 Task: Add Dark Chocolate Almond Clusters to the cart.
Action: Mouse moved to (16, 66)
Screenshot: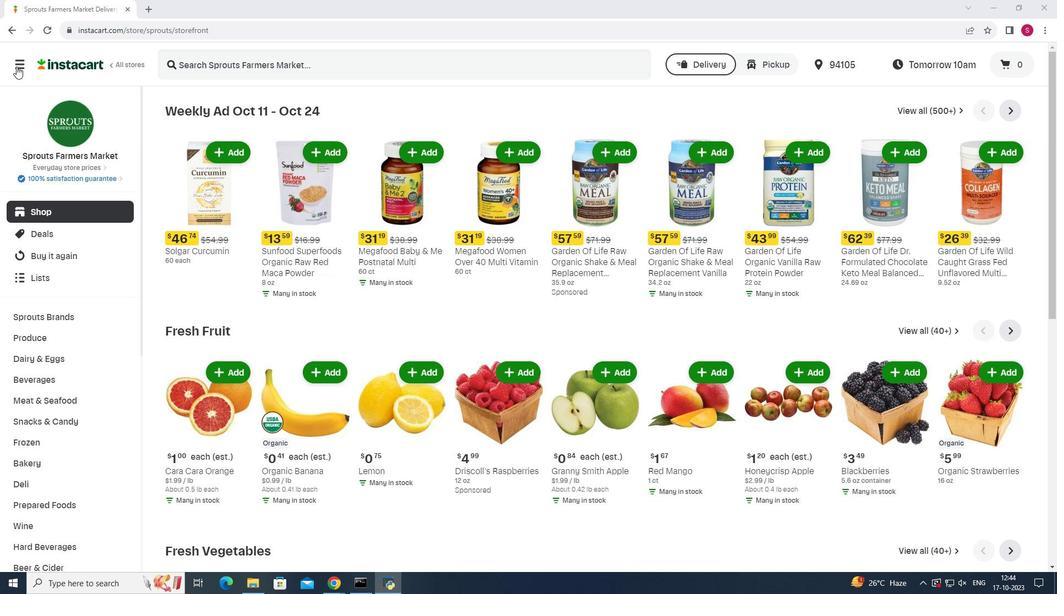 
Action: Mouse pressed left at (16, 66)
Screenshot: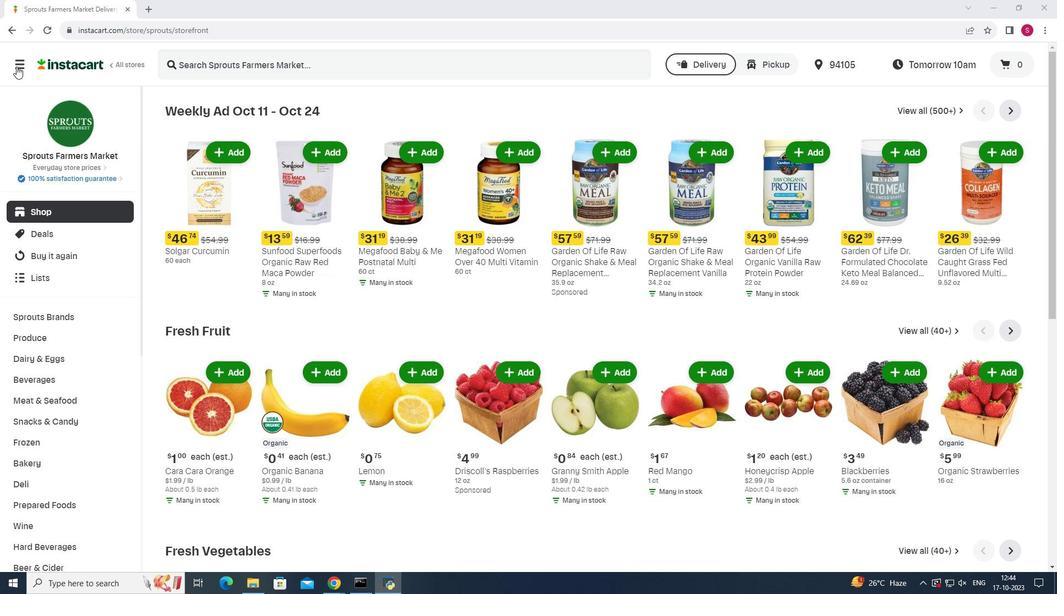 
Action: Mouse moved to (50, 292)
Screenshot: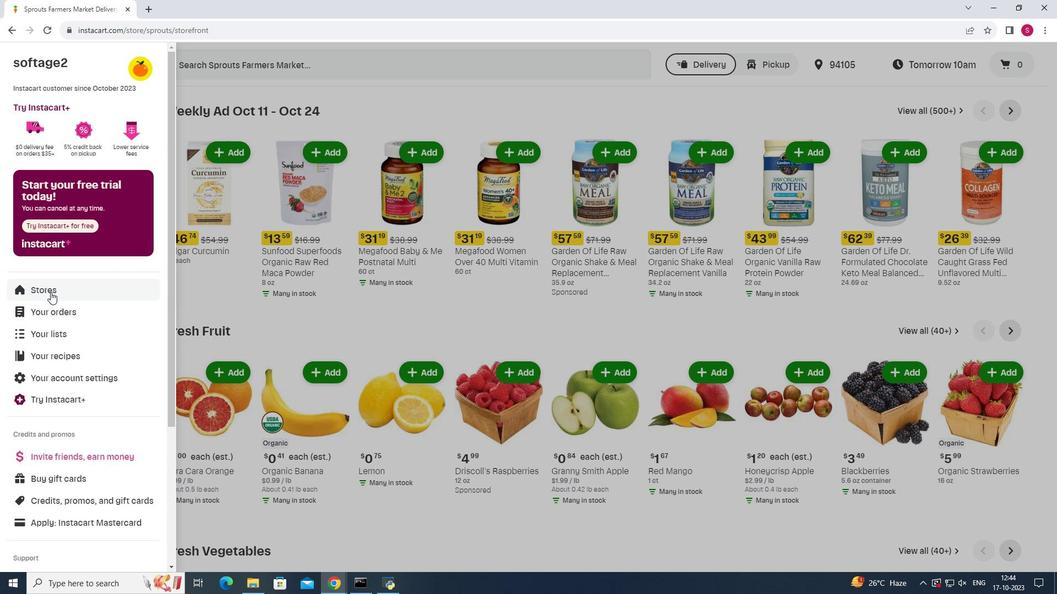 
Action: Mouse pressed left at (50, 292)
Screenshot: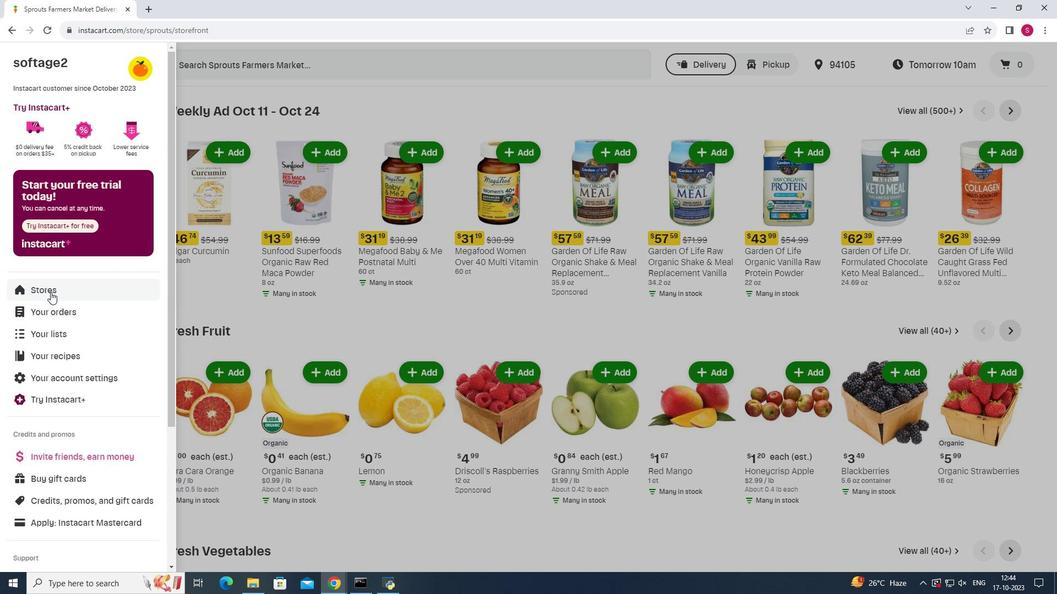 
Action: Mouse moved to (51, 292)
Screenshot: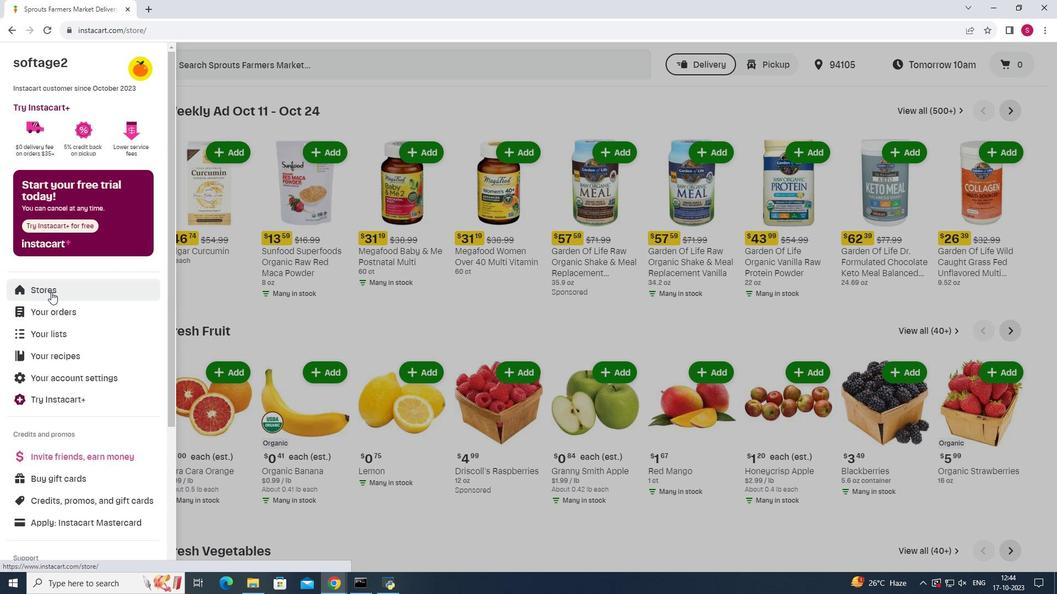
Action: Mouse pressed left at (51, 292)
Screenshot: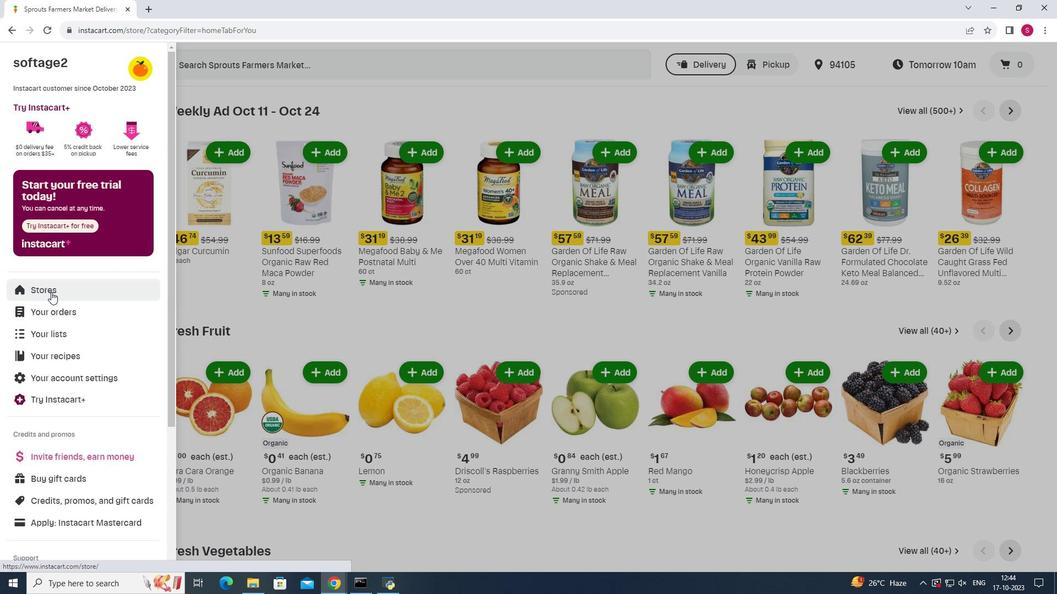 
Action: Mouse moved to (255, 99)
Screenshot: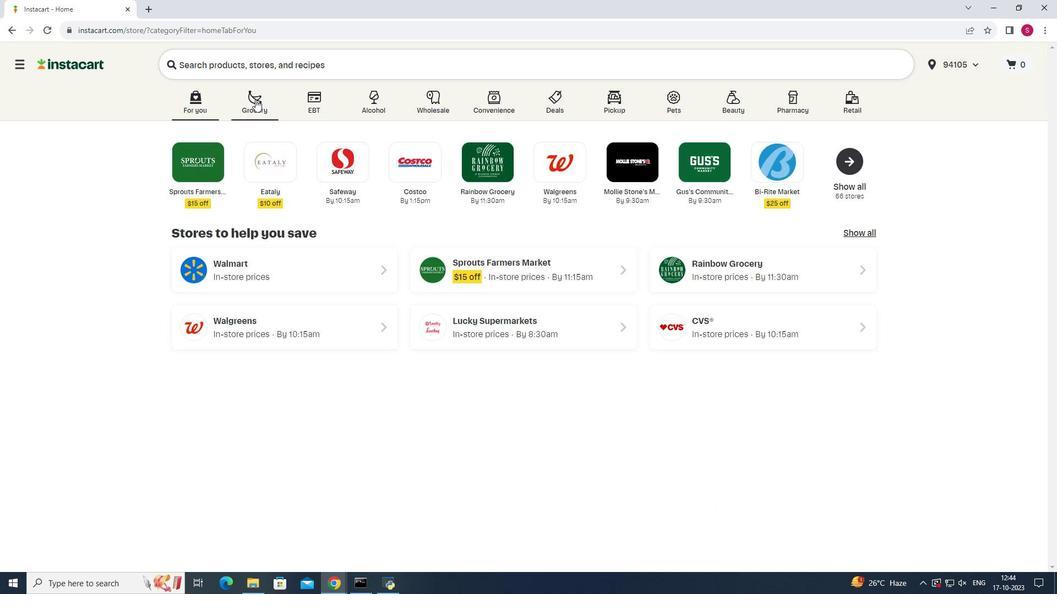 
Action: Mouse pressed left at (255, 99)
Screenshot: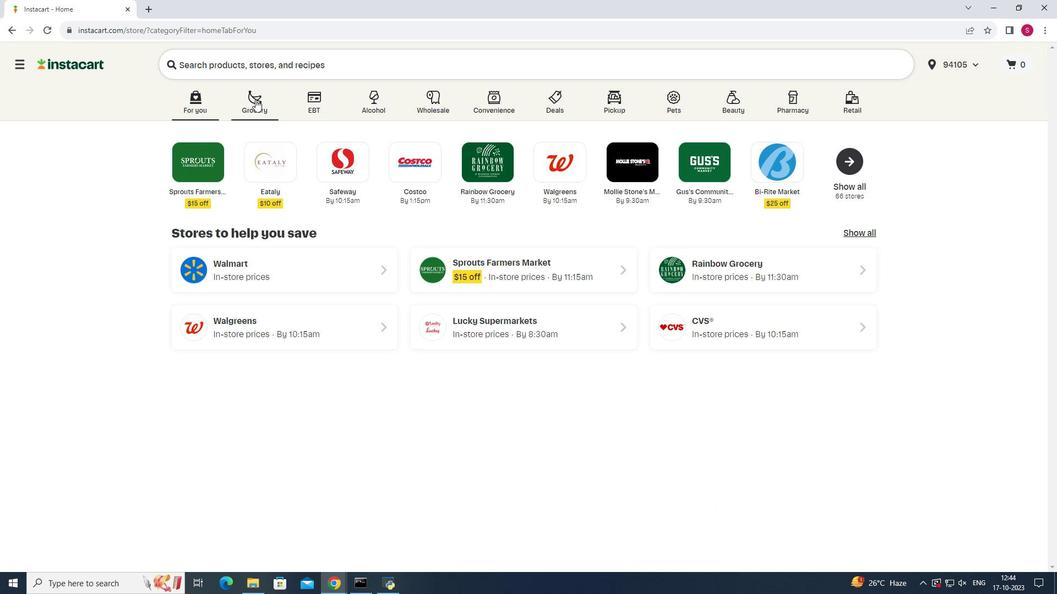 
Action: Mouse moved to (726, 156)
Screenshot: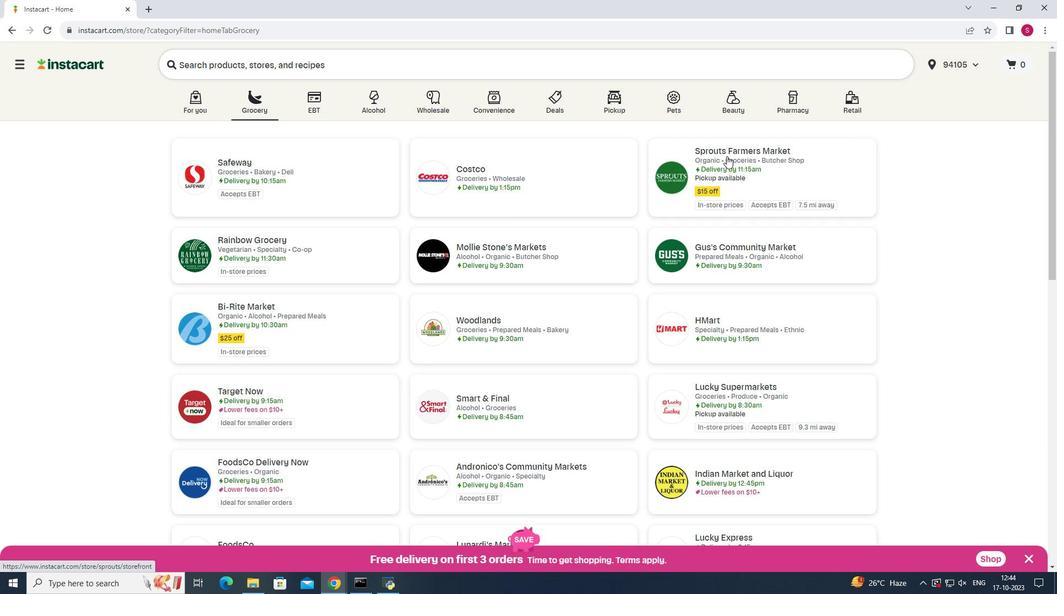 
Action: Mouse pressed left at (726, 156)
Screenshot: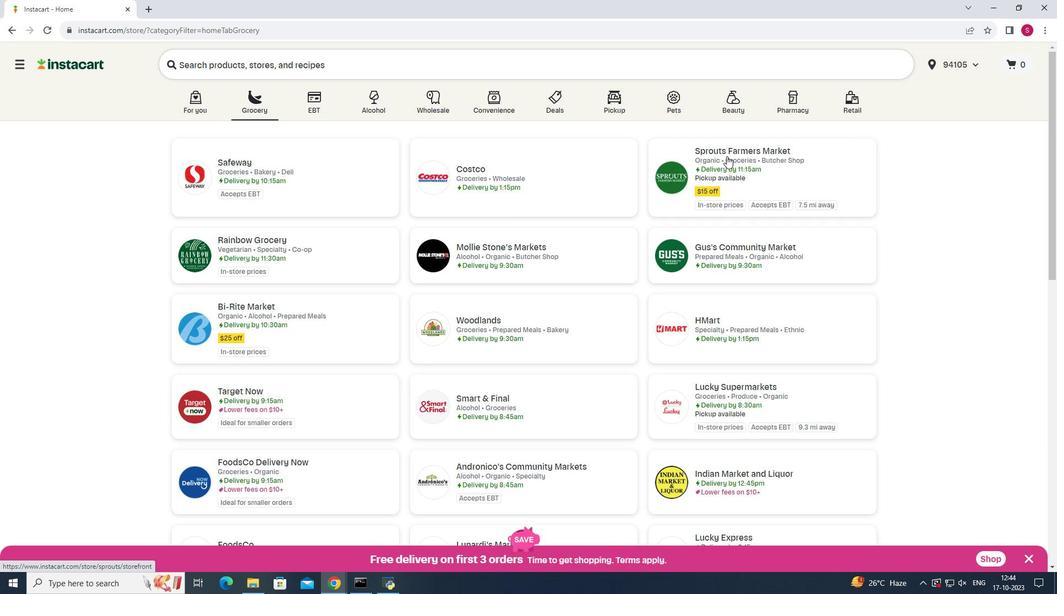 
Action: Mouse moved to (64, 427)
Screenshot: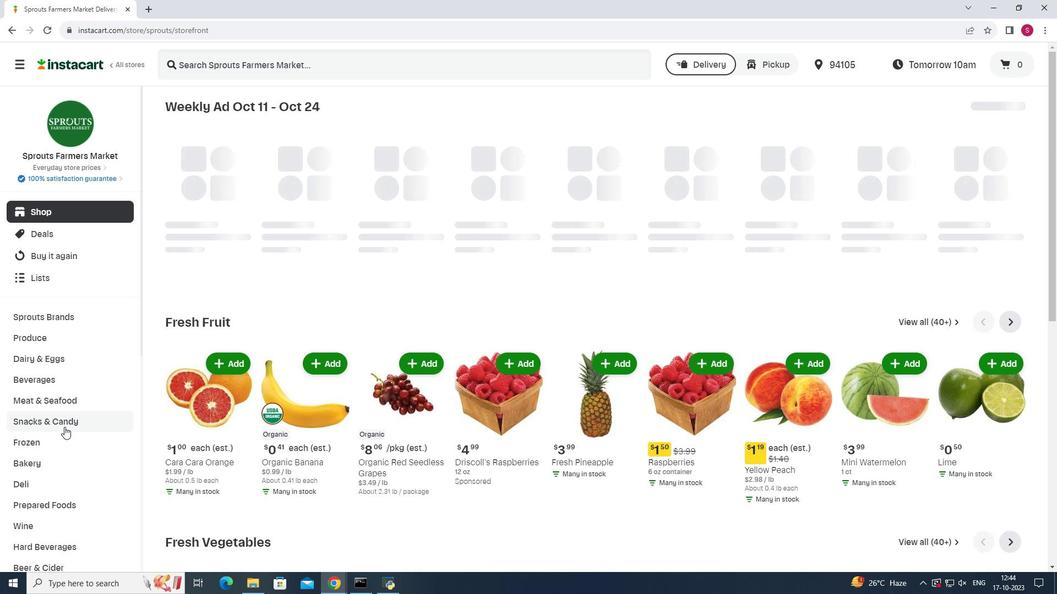 
Action: Mouse pressed left at (64, 427)
Screenshot: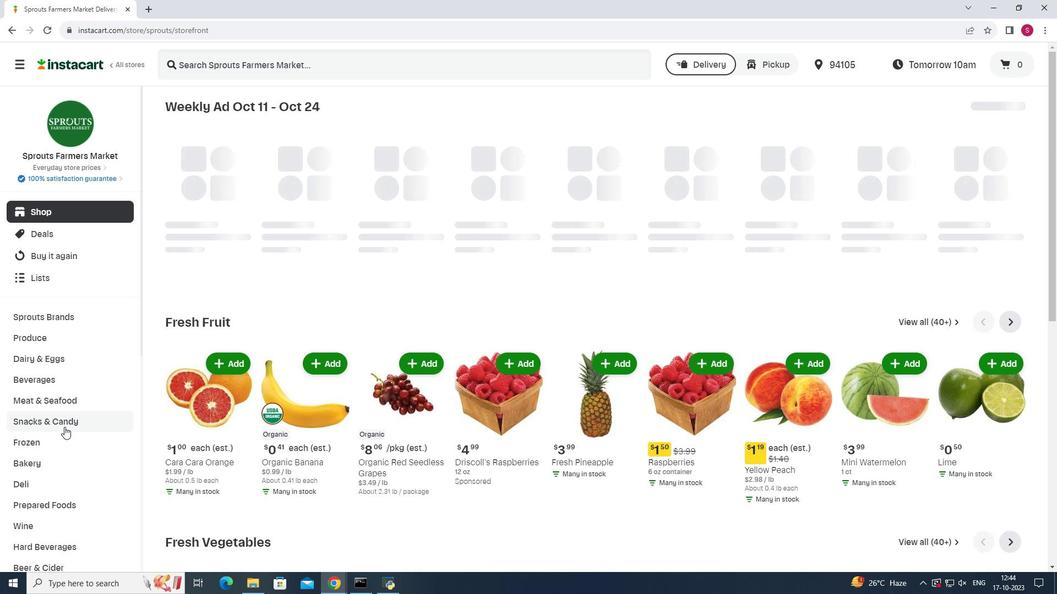
Action: Mouse moved to (324, 137)
Screenshot: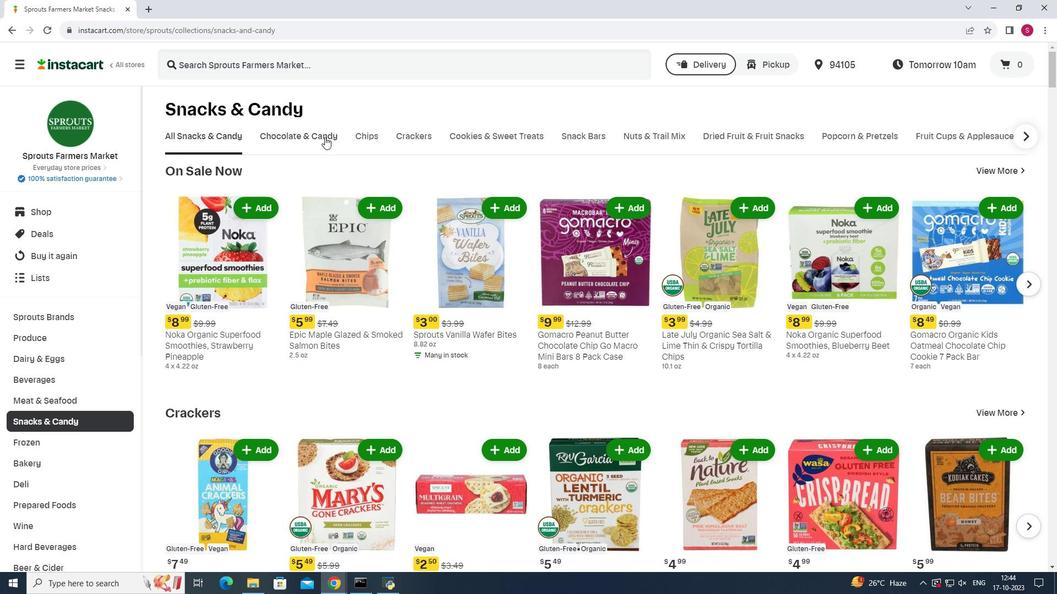 
Action: Mouse pressed left at (324, 137)
Screenshot: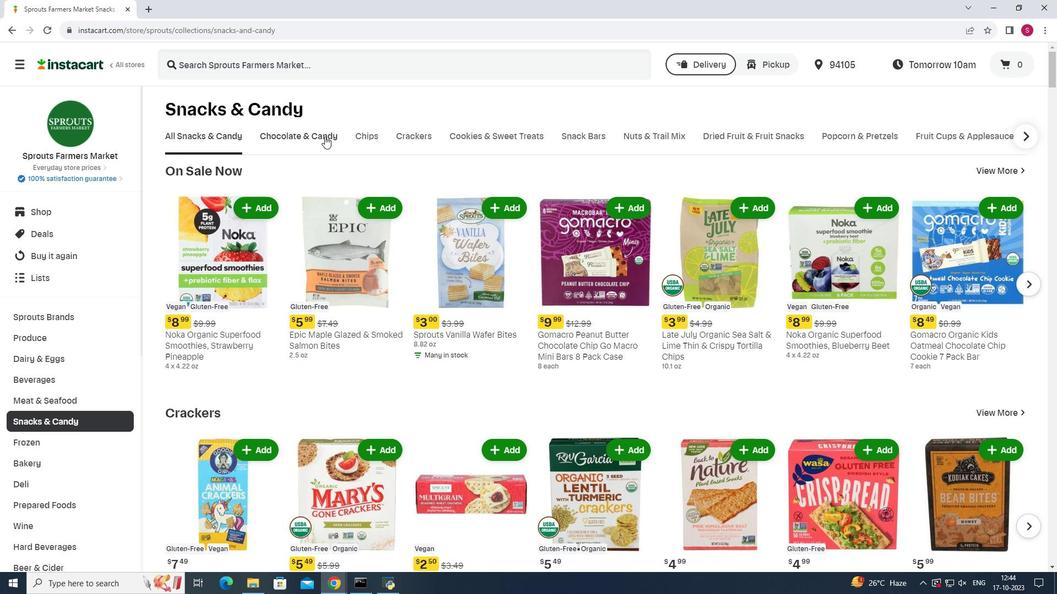 
Action: Mouse moved to (278, 185)
Screenshot: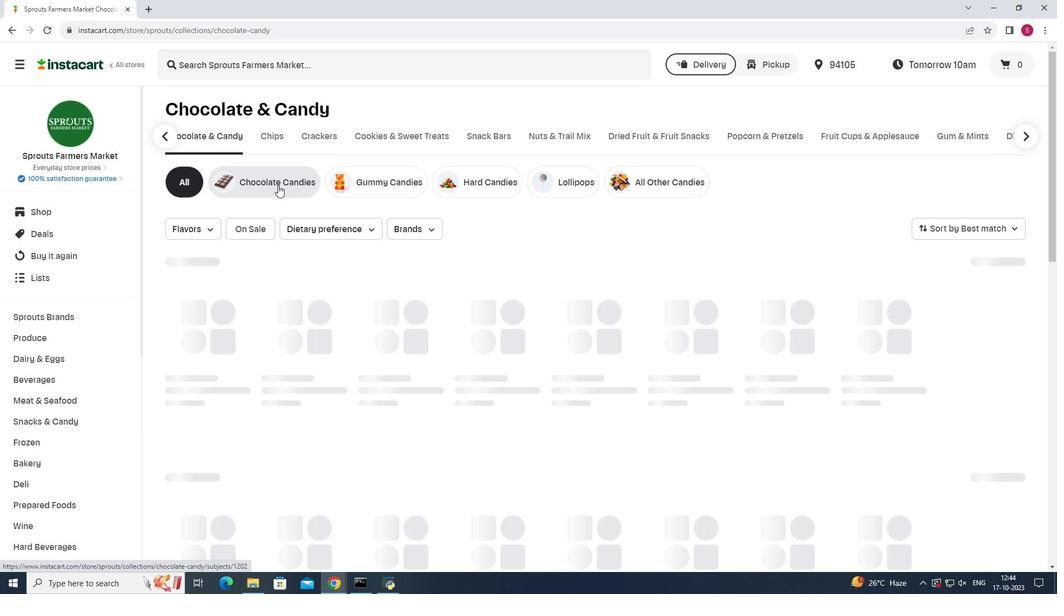 
Action: Mouse pressed left at (278, 185)
Screenshot: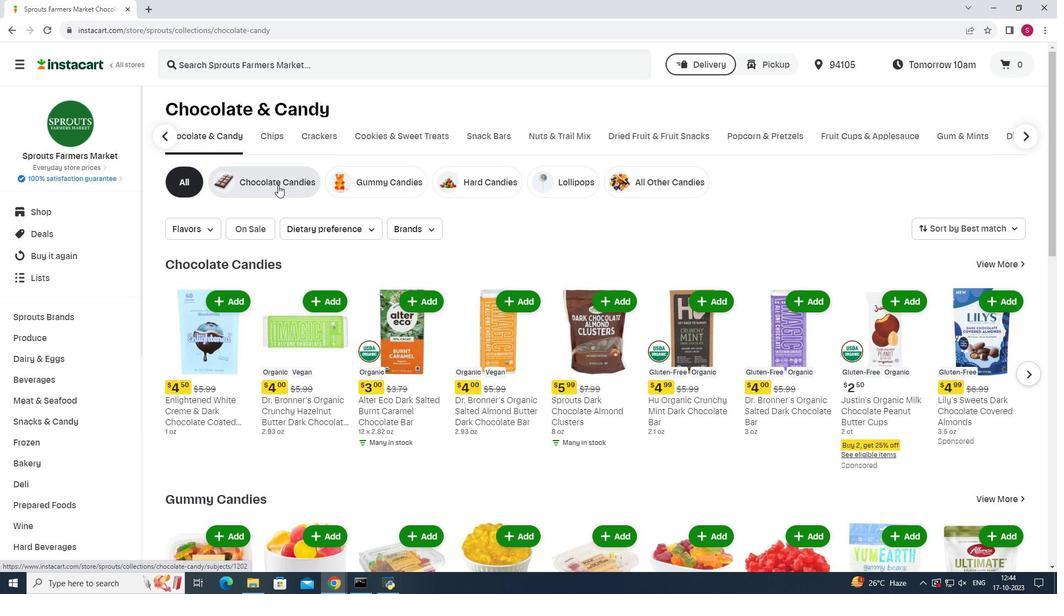 
Action: Mouse moved to (346, 66)
Screenshot: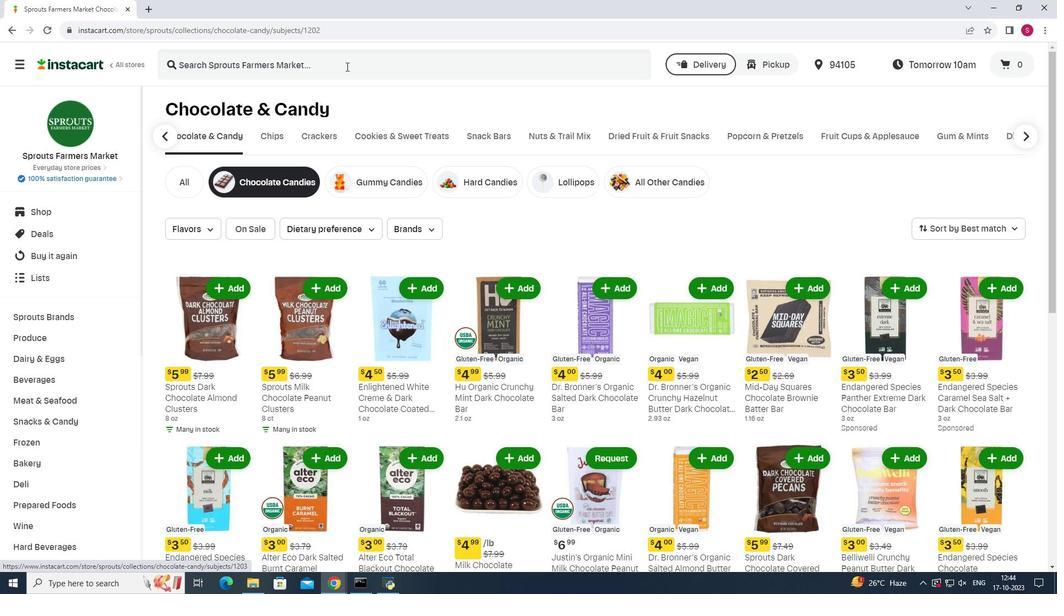 
Action: Mouse pressed left at (346, 66)
Screenshot: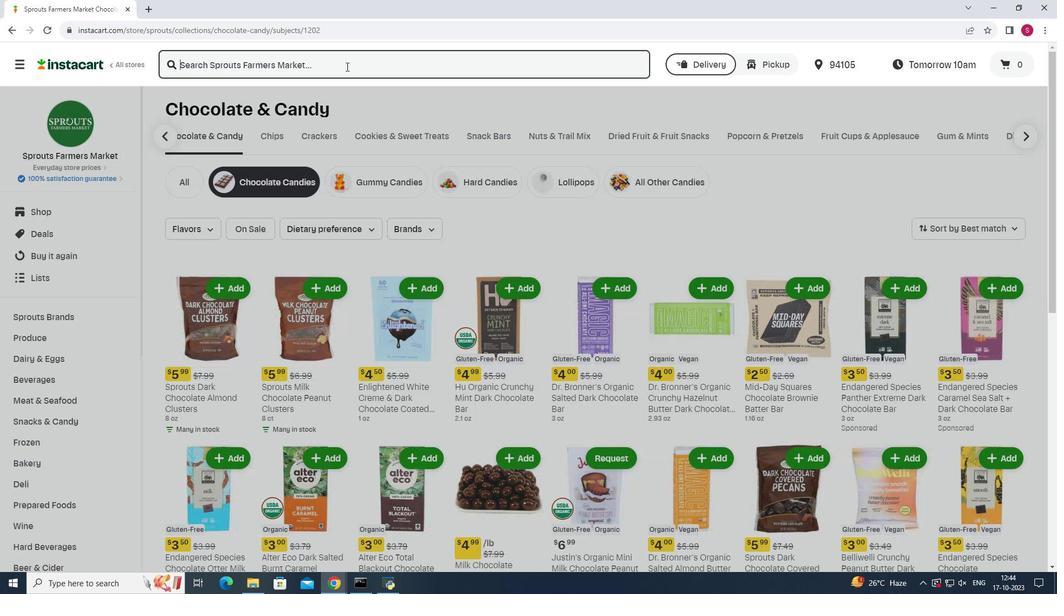 
Action: Mouse moved to (349, 68)
Screenshot: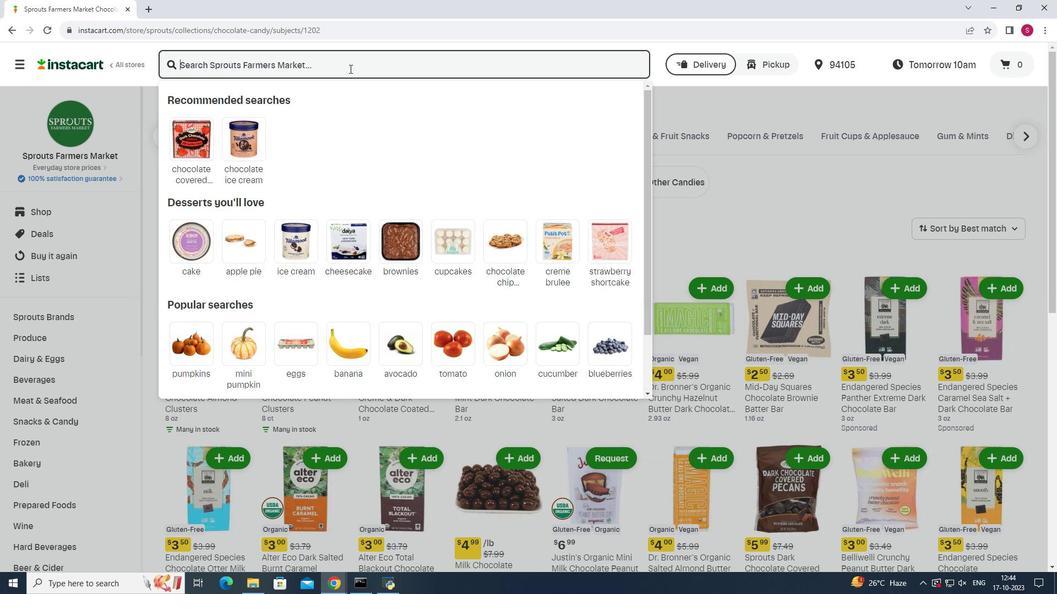 
Action: Key pressed <Key.shift>Dark<Key.space><Key.shift>Chocolate<Key.space><Key.shift>Almond<Key.space><Key.shift>Clusters<Key.enter>
Screenshot: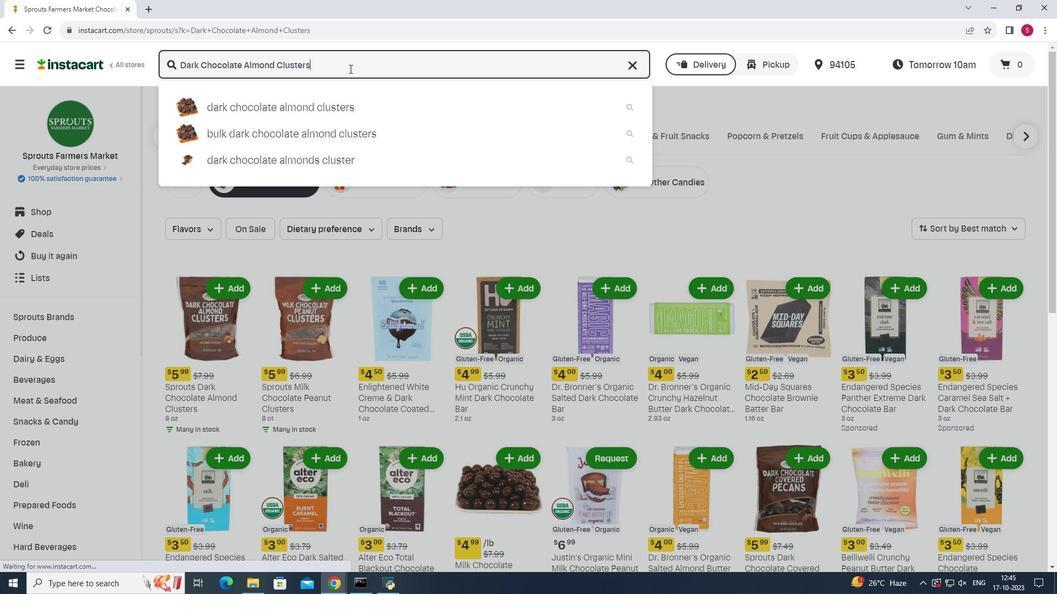 
Action: Mouse moved to (823, 174)
Screenshot: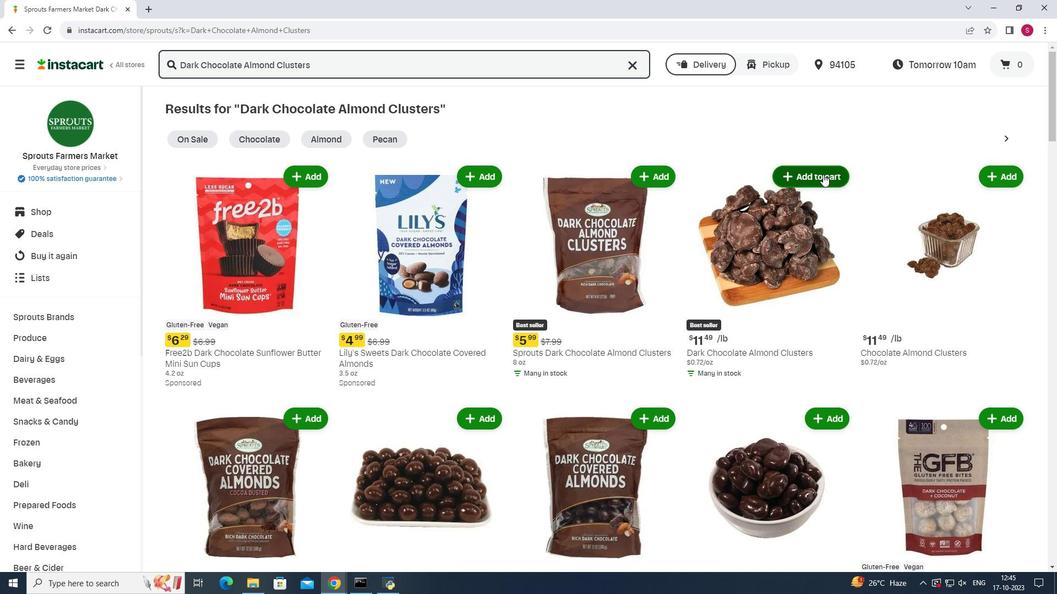 
Action: Mouse pressed left at (823, 174)
Screenshot: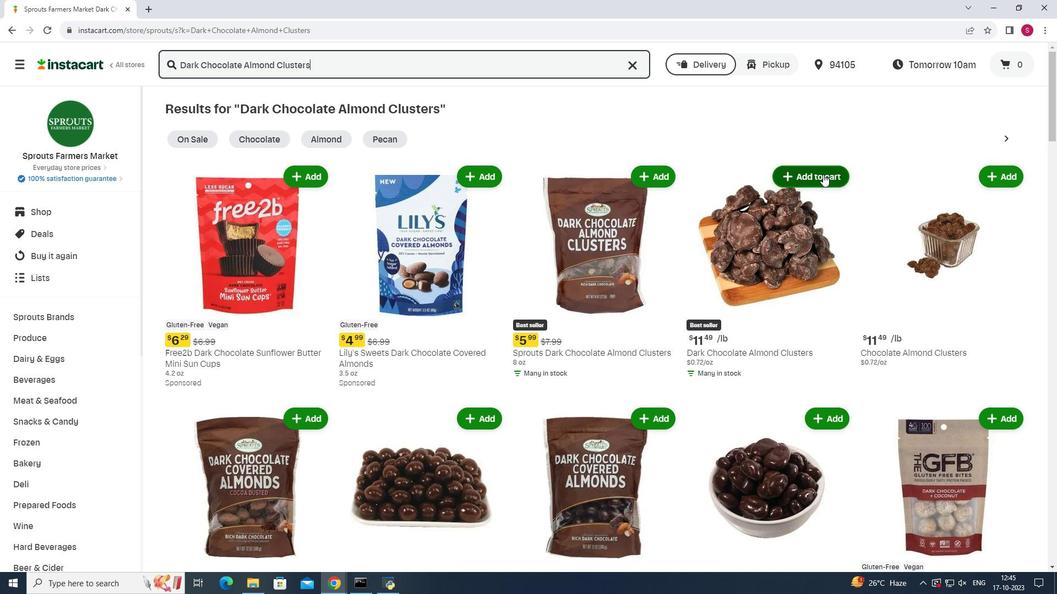 
Action: Mouse moved to (824, 171)
Screenshot: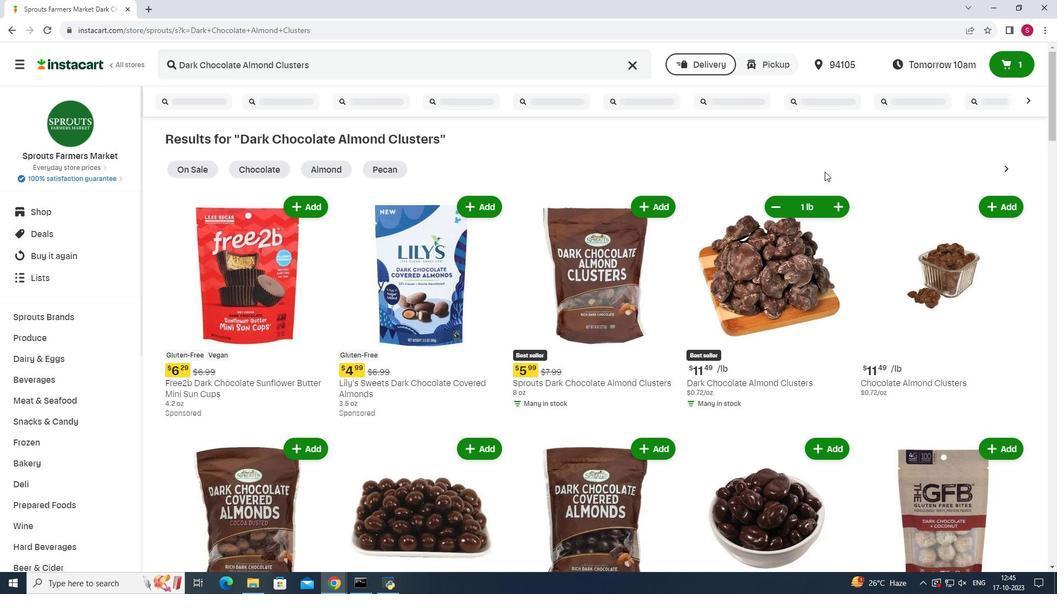 
